 Task: Specify the number of minor spacing intervals on the chart.
Action: Mouse pressed left at (58, 168)
Screenshot: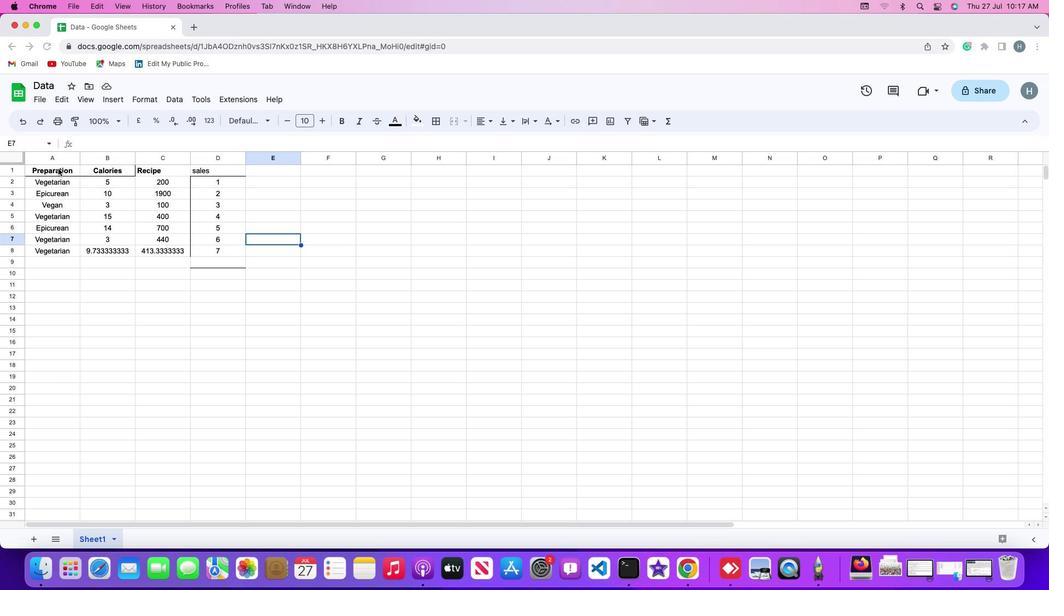
Action: Mouse pressed left at (58, 168)
Screenshot: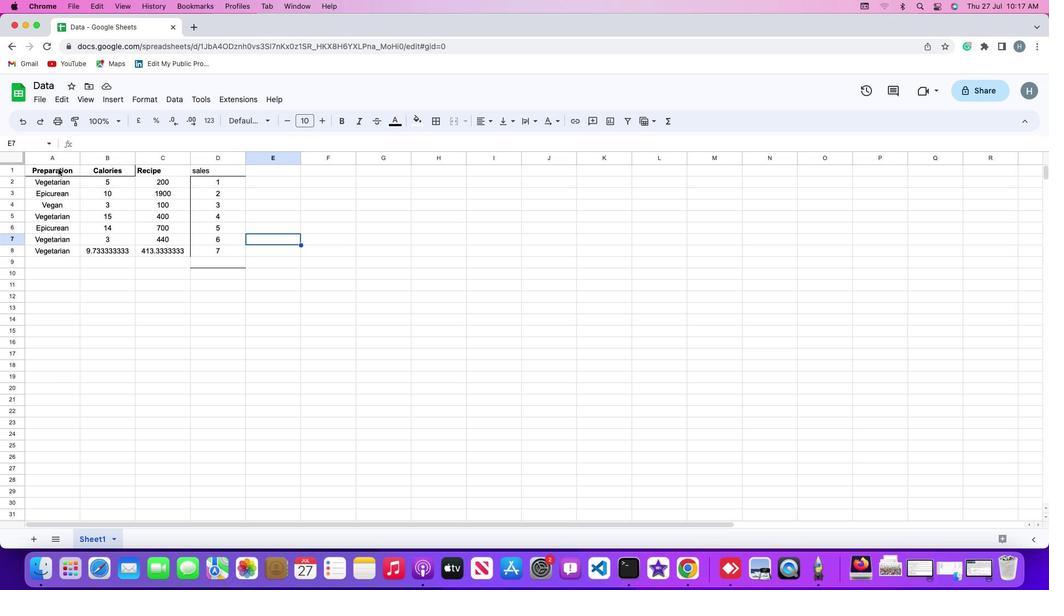 
Action: Mouse moved to (113, 99)
Screenshot: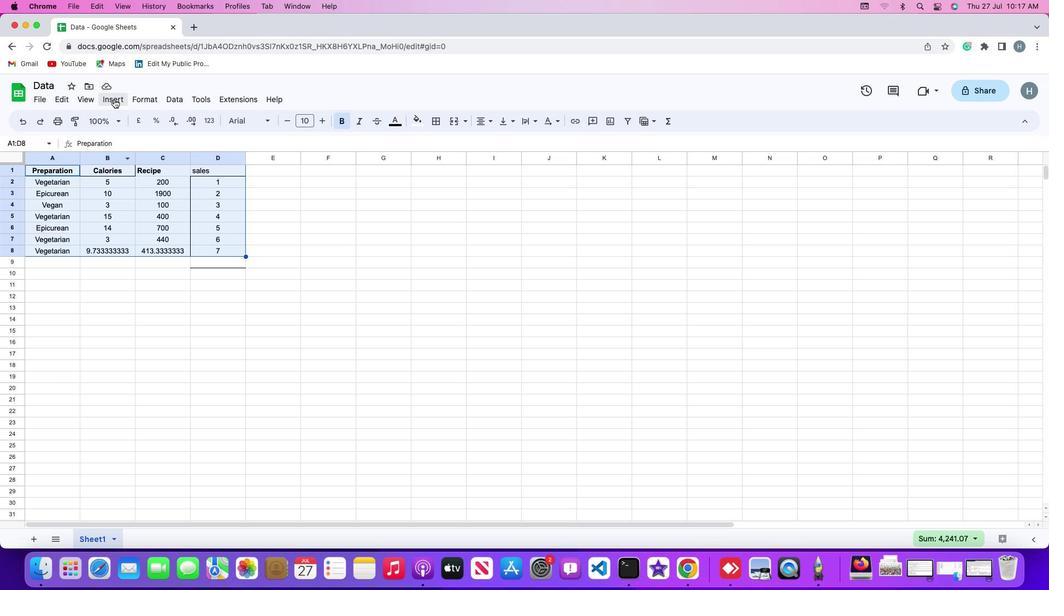 
Action: Mouse pressed left at (113, 99)
Screenshot: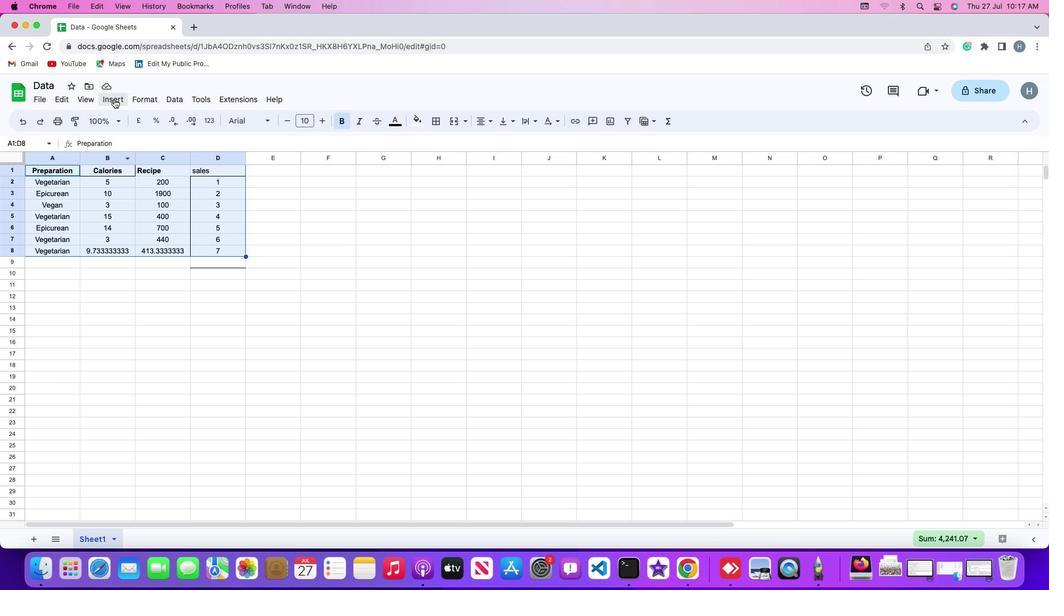 
Action: Mouse moved to (160, 195)
Screenshot: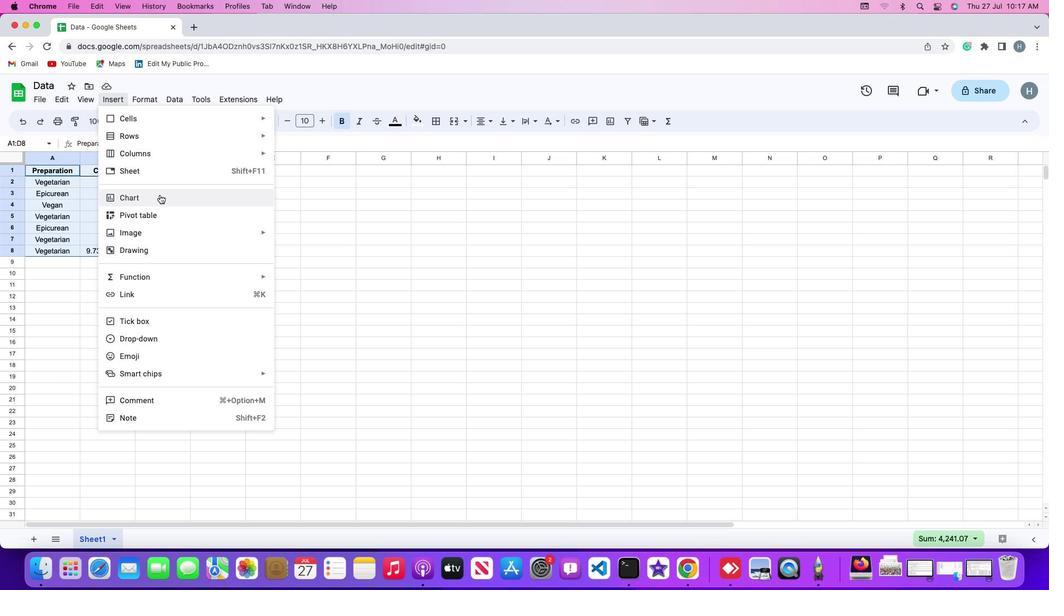 
Action: Mouse pressed left at (160, 195)
Screenshot: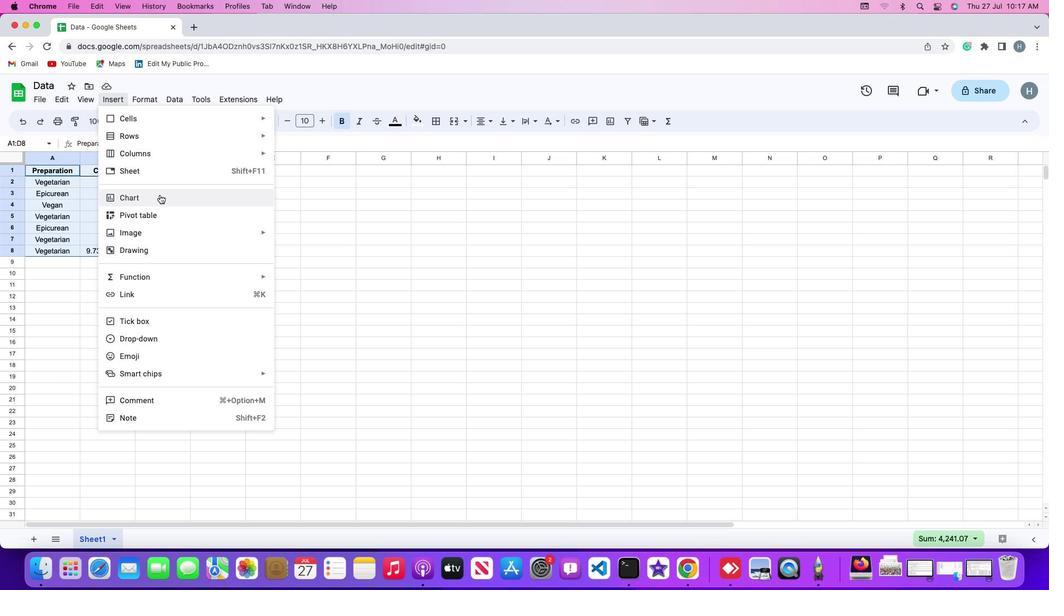 
Action: Mouse moved to (999, 154)
Screenshot: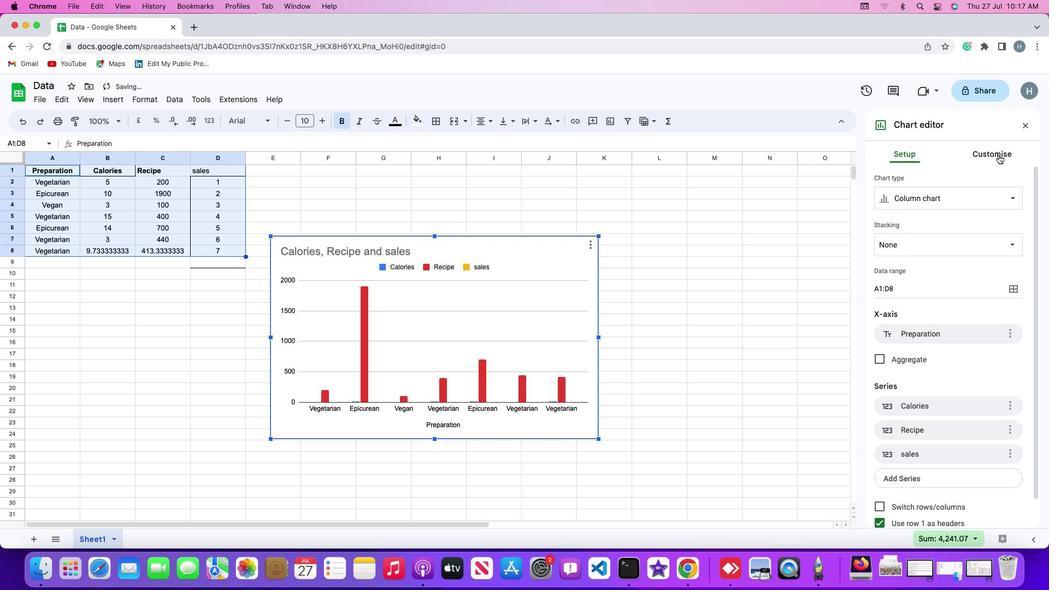 
Action: Mouse pressed left at (999, 154)
Screenshot: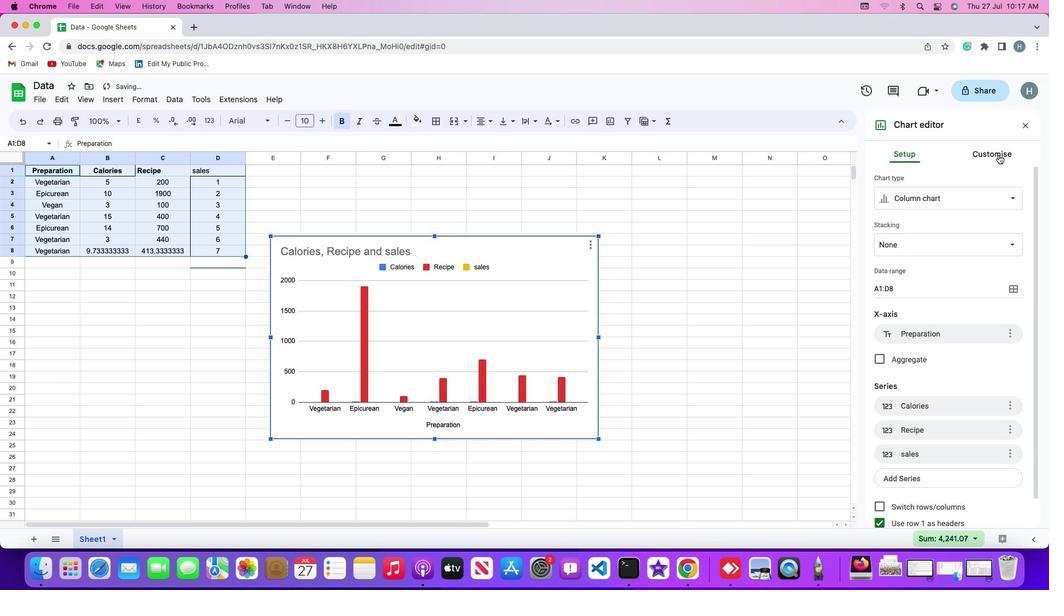 
Action: Mouse moved to (912, 379)
Screenshot: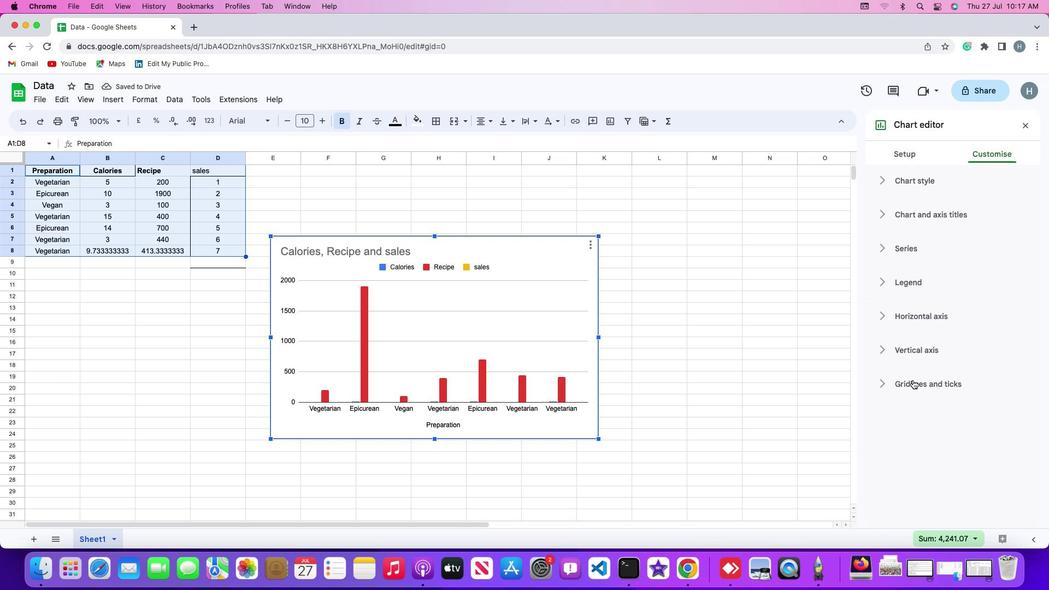 
Action: Mouse pressed left at (912, 379)
Screenshot: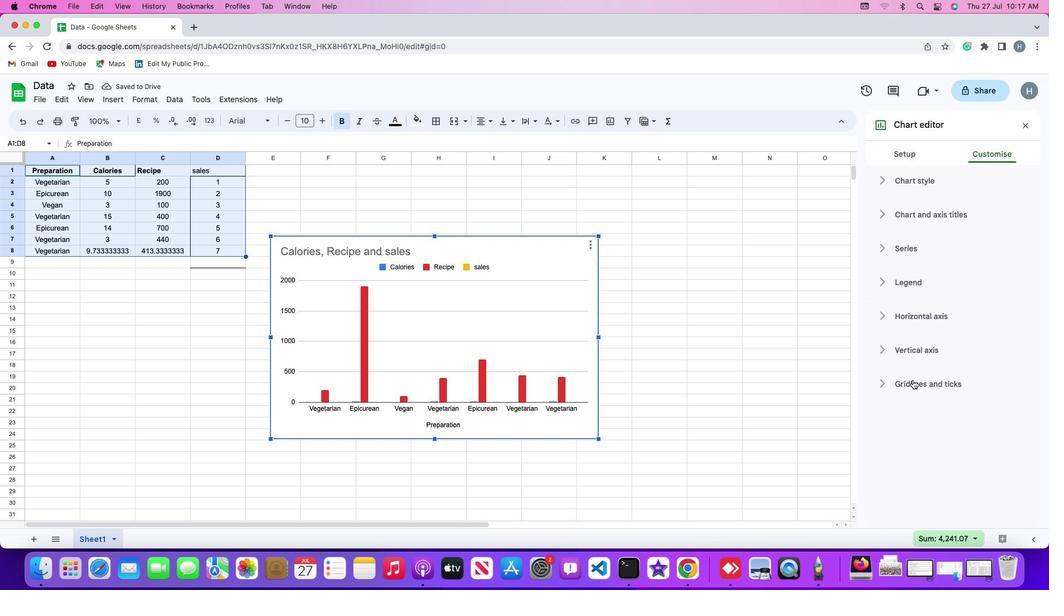 
Action: Mouse moved to (919, 418)
Screenshot: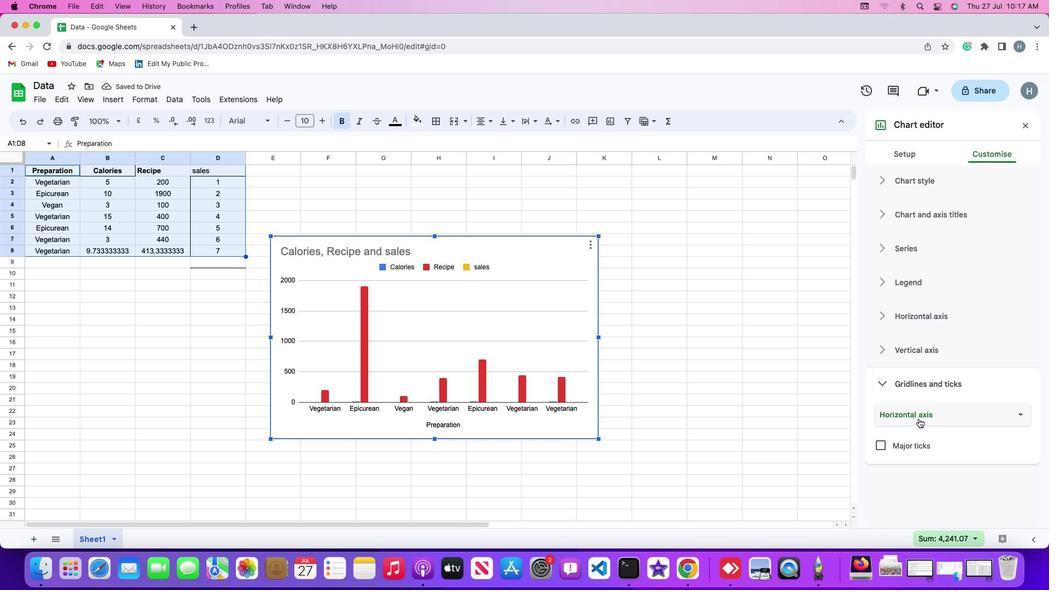 
Action: Mouse pressed left at (919, 418)
Screenshot: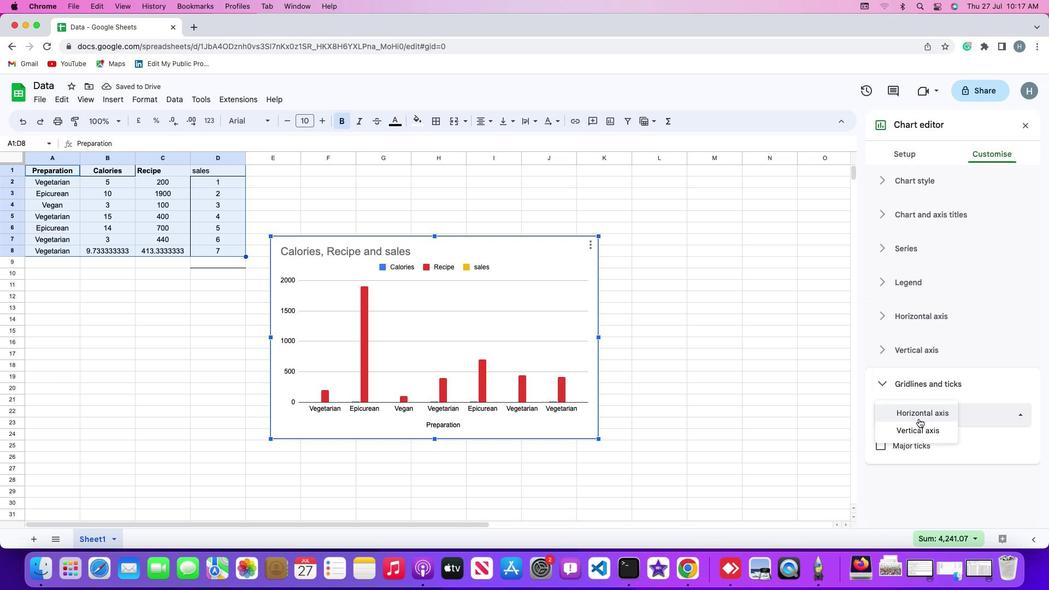 
Action: Mouse moved to (921, 426)
Screenshot: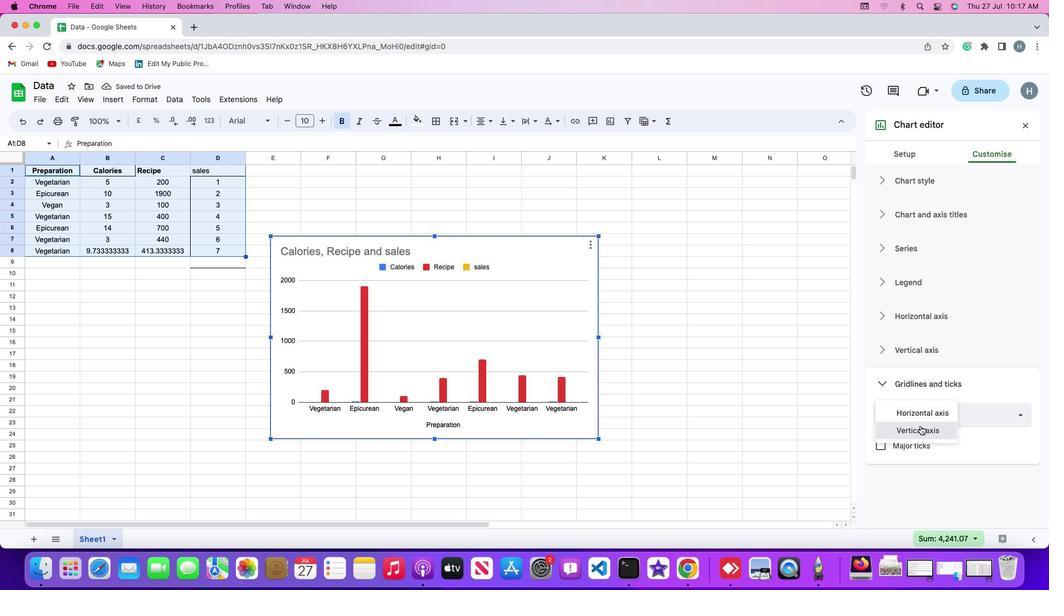 
Action: Mouse pressed left at (921, 426)
Screenshot: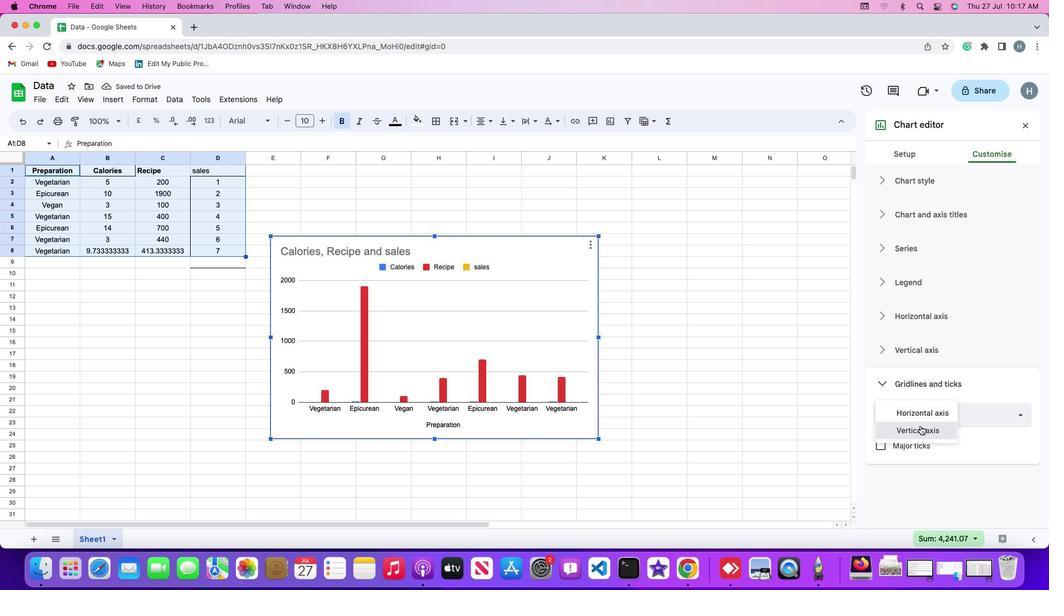 
Action: Mouse moved to (919, 431)
Screenshot: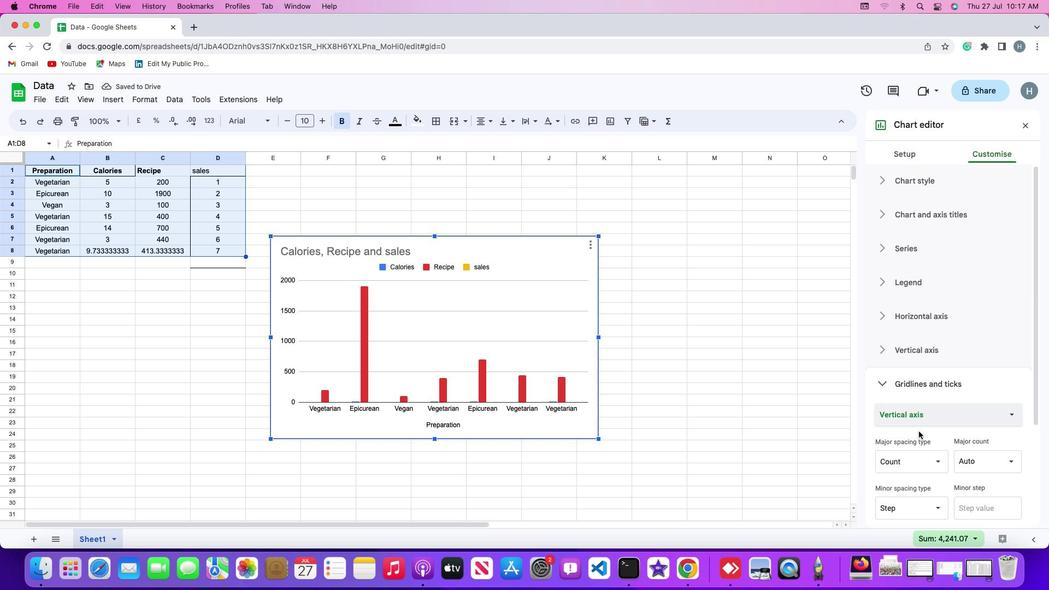
Action: Mouse scrolled (919, 431) with delta (0, 0)
Screenshot: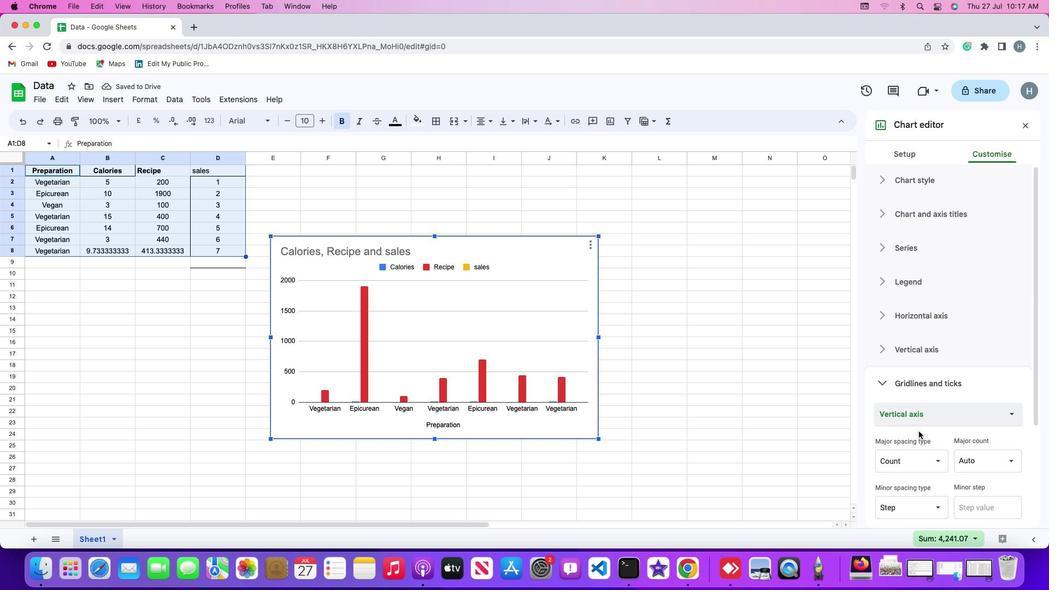 
Action: Mouse scrolled (919, 431) with delta (0, 0)
Screenshot: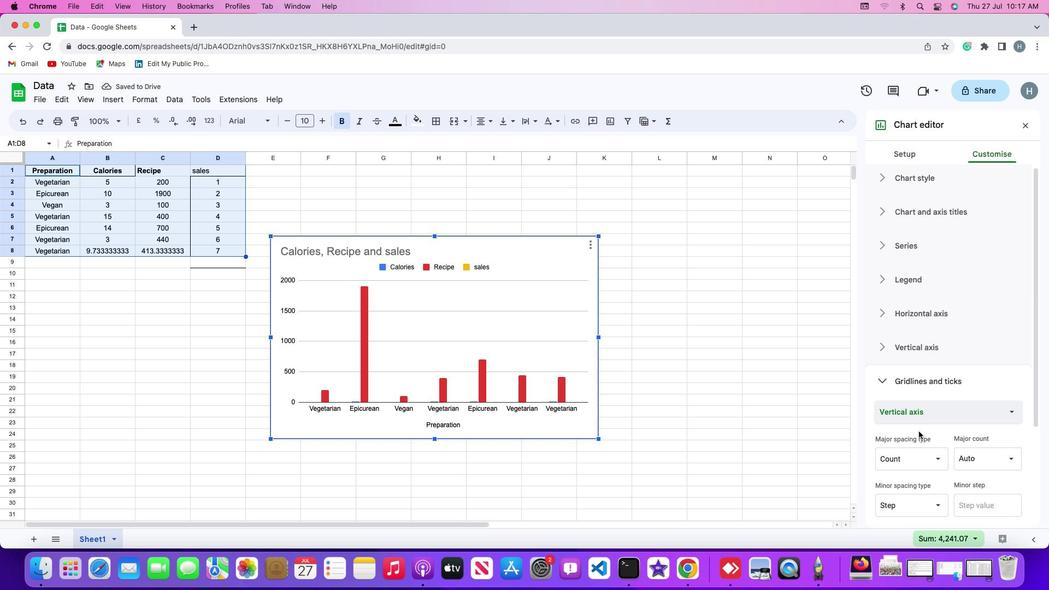 
Action: Mouse scrolled (919, 431) with delta (0, -1)
Screenshot: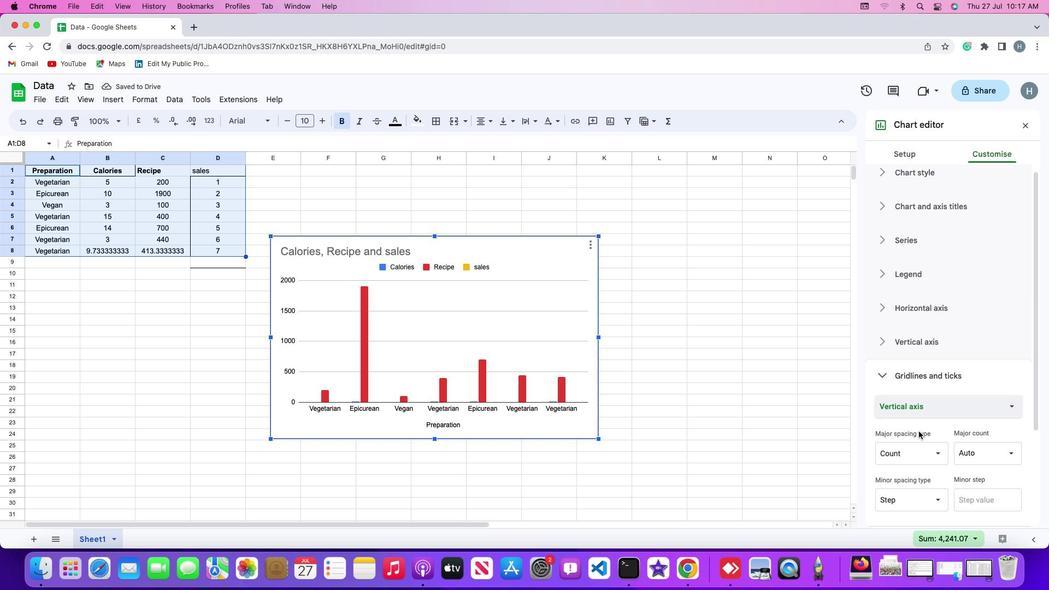 
Action: Mouse scrolled (919, 431) with delta (0, -1)
Screenshot: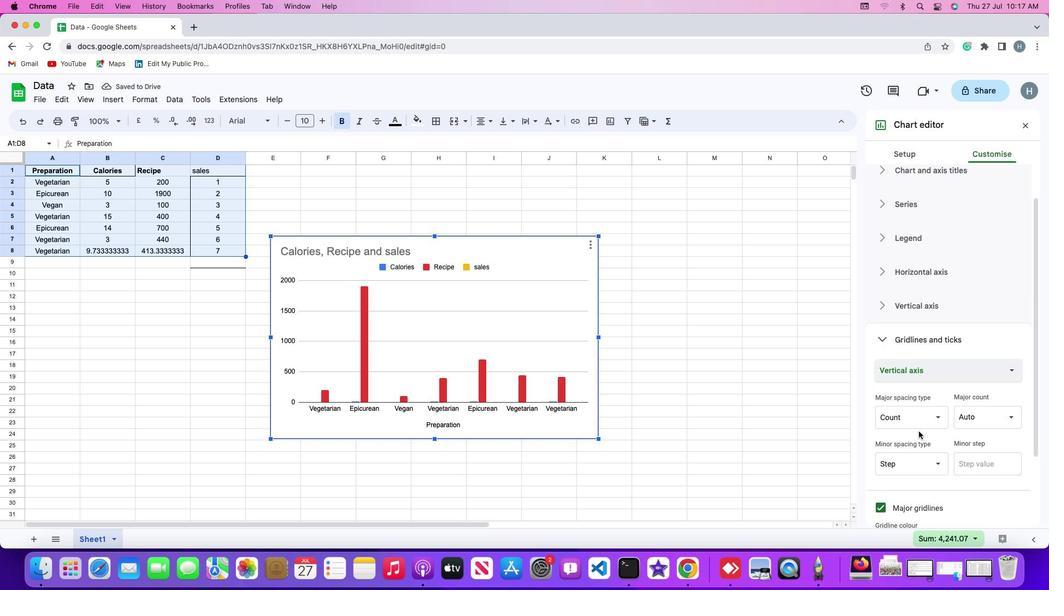 
Action: Mouse moved to (937, 367)
Screenshot: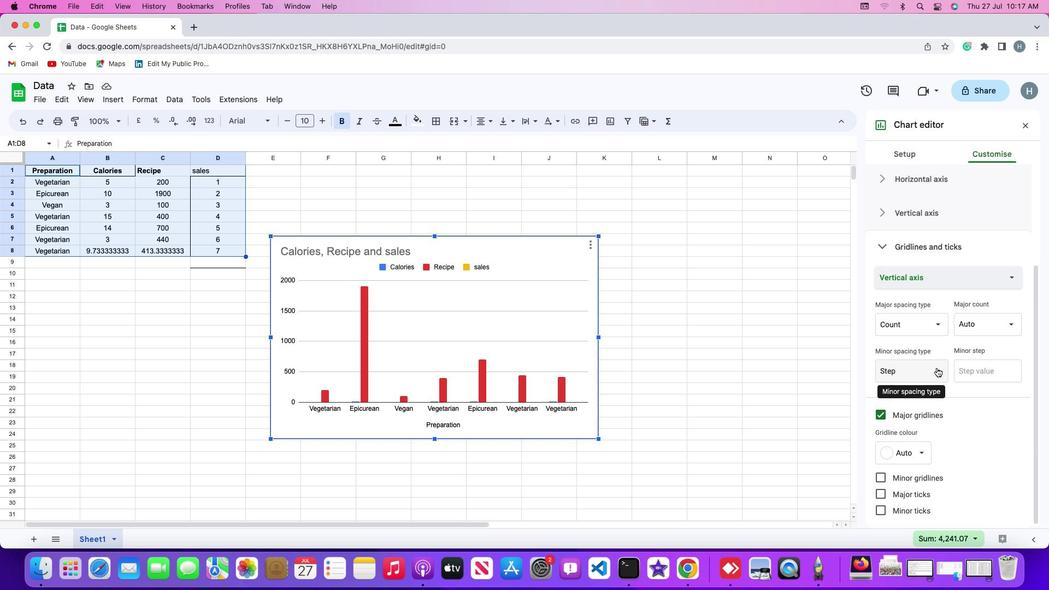 
Action: Mouse pressed left at (937, 367)
Screenshot: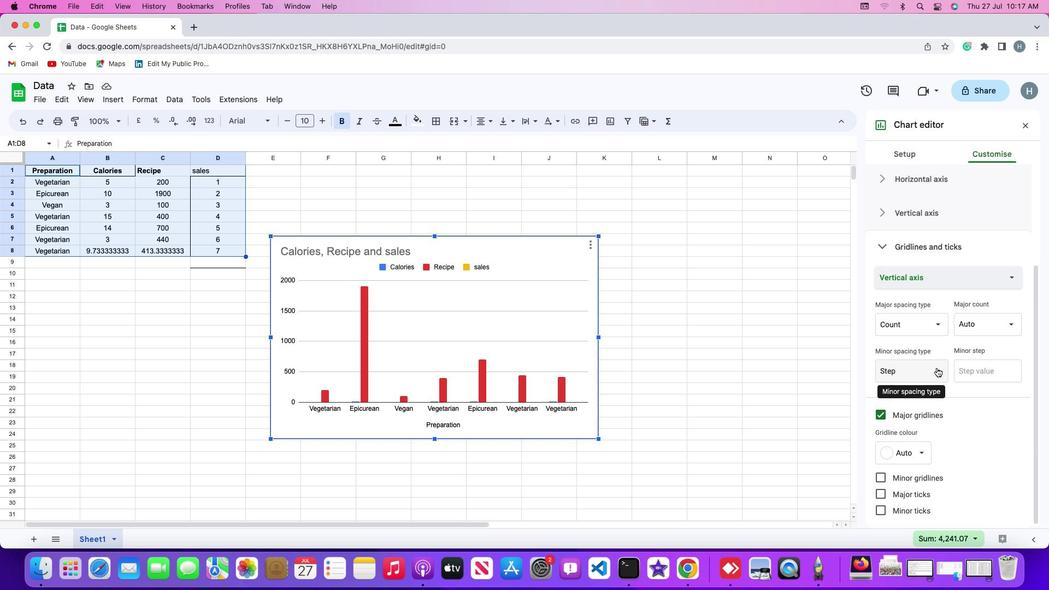 
Action: Mouse moved to (910, 367)
Screenshot: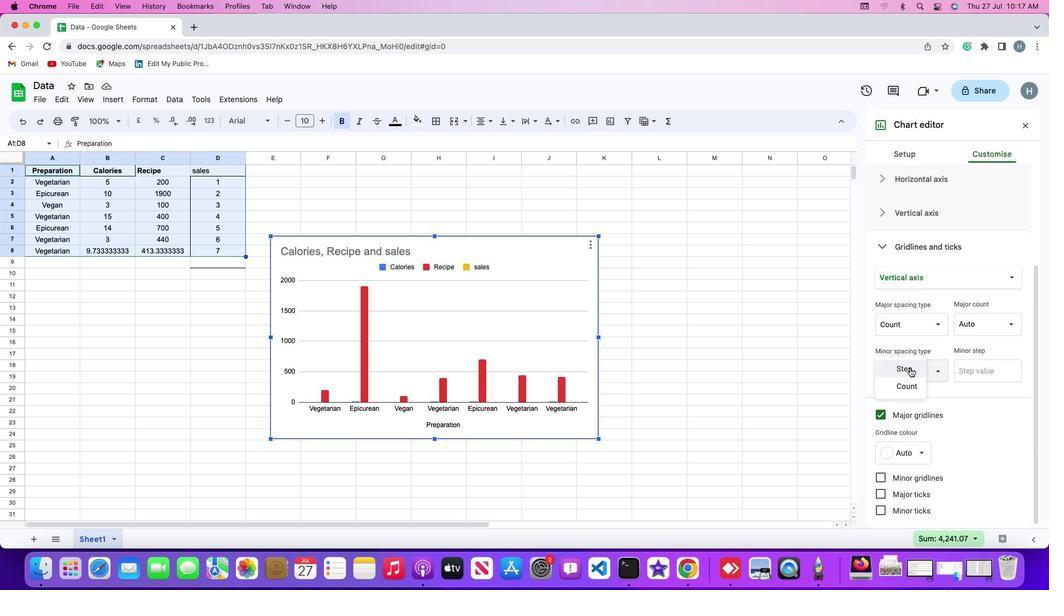 
Action: Mouse pressed left at (910, 367)
Screenshot: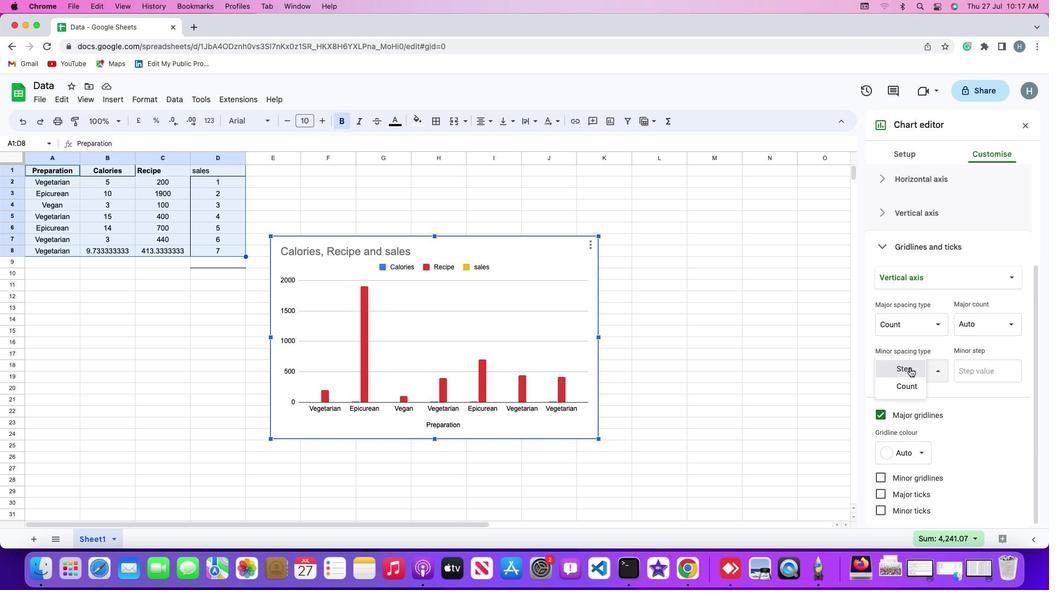 
Action: Mouse moved to (981, 371)
Screenshot: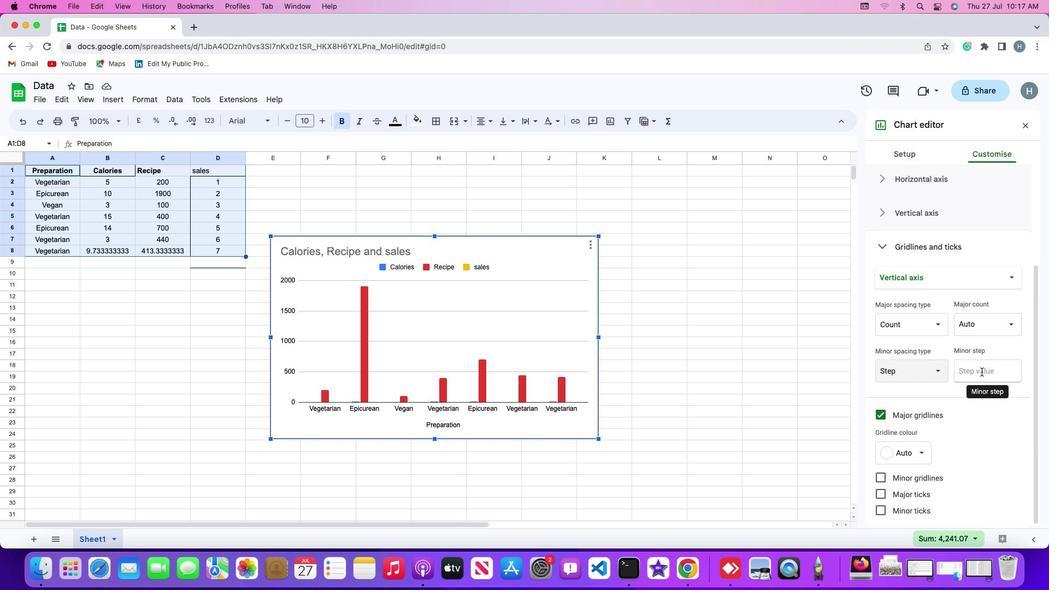 
Action: Mouse pressed left at (981, 371)
Screenshot: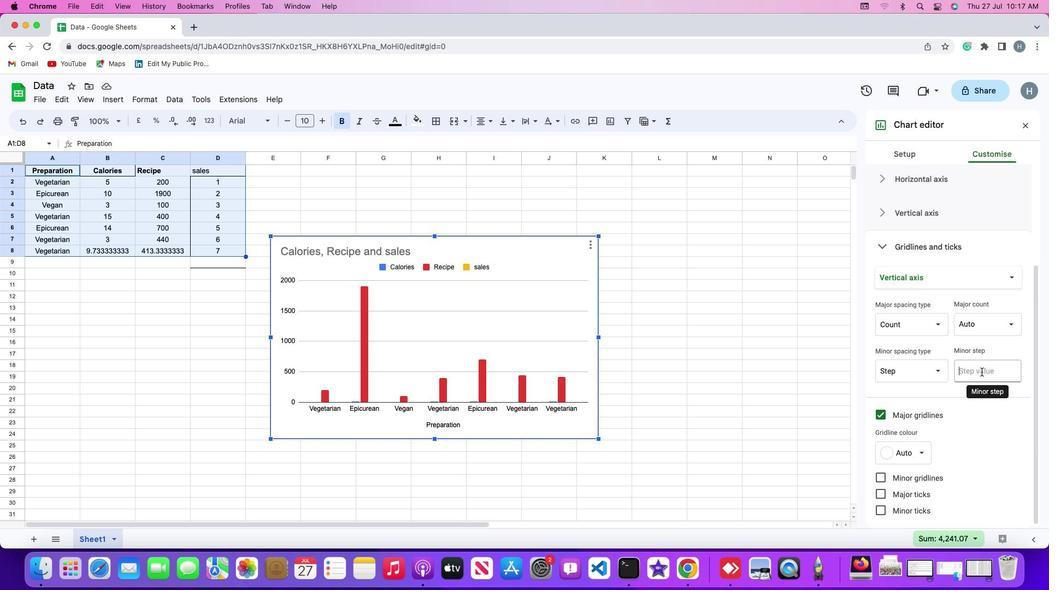 
Action: Key pressed '4'
Screenshot: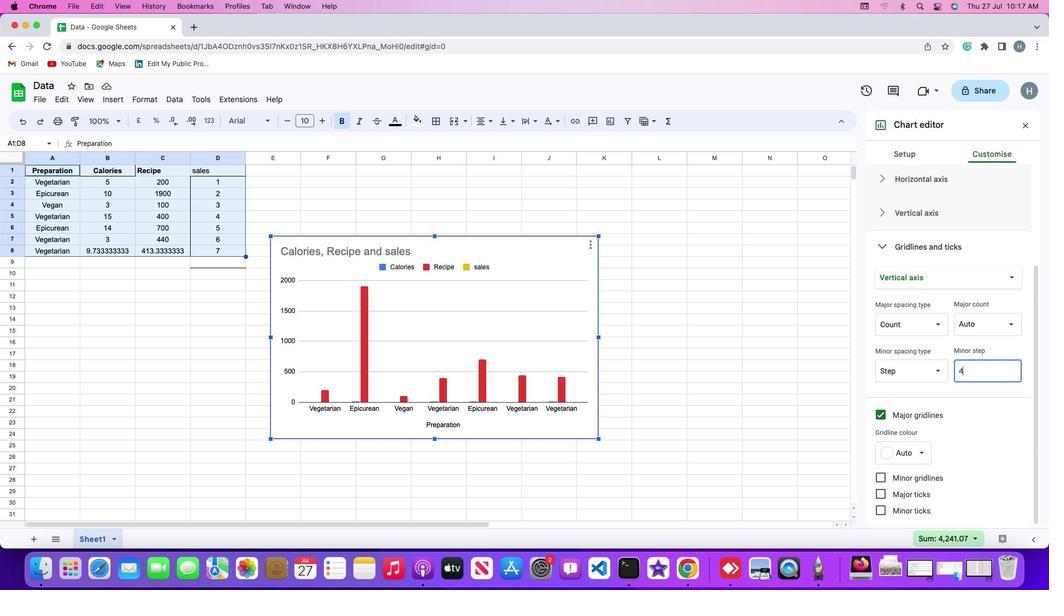 
Action: Mouse moved to (765, 350)
Screenshot: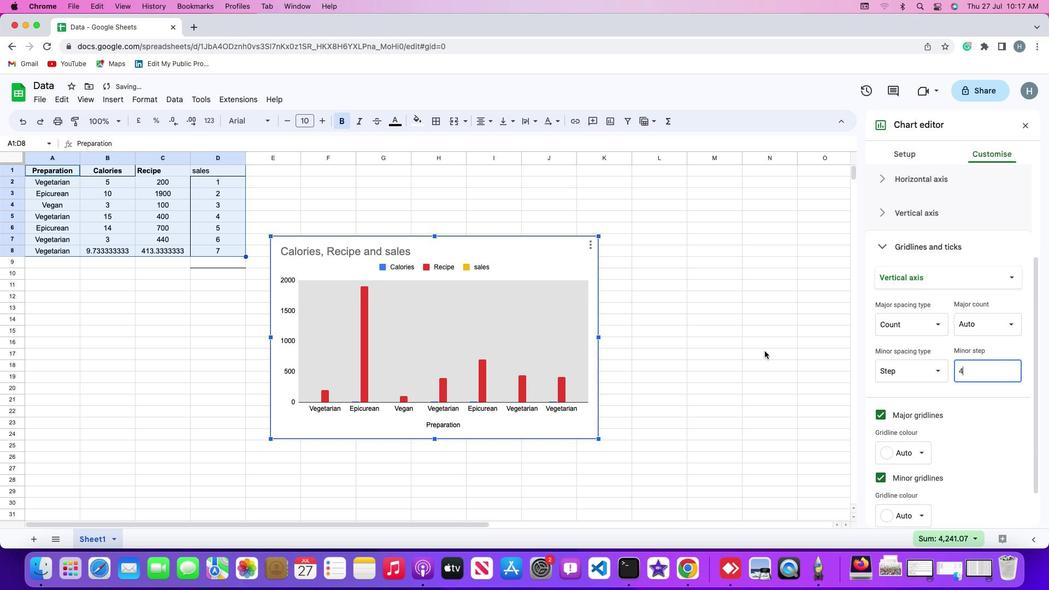 
